 Task: Reply to email with the signature Francisco Garcia with the subject 'Request for an article' from softage.1@softage.net with the message 'Can you provide me with the contact information for the client?' with CC to softage.7@softage.net with an attached document Marketing_research_report.pdf
Action: Mouse moved to (961, 226)
Screenshot: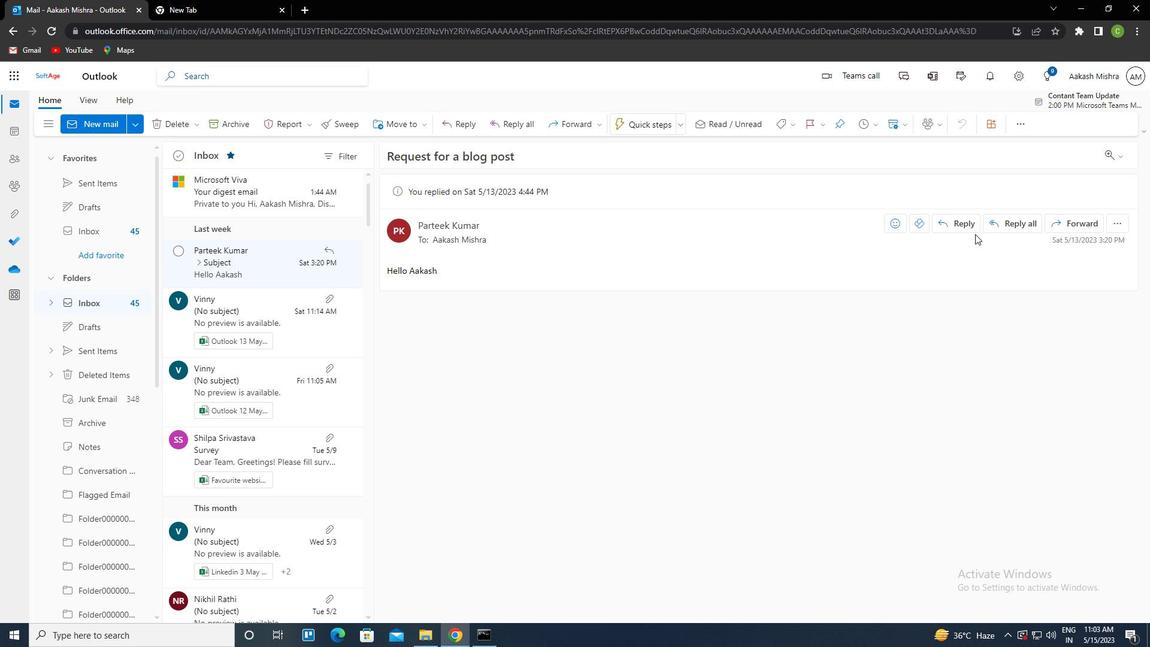 
Action: Mouse pressed left at (961, 226)
Screenshot: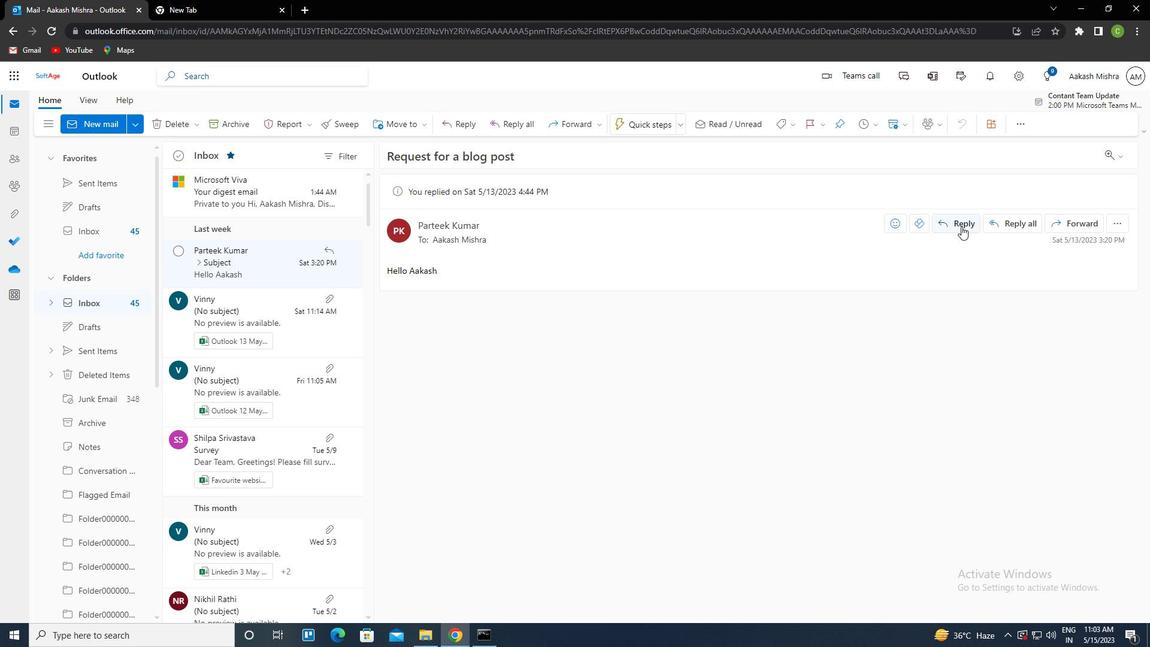 
Action: Mouse moved to (778, 129)
Screenshot: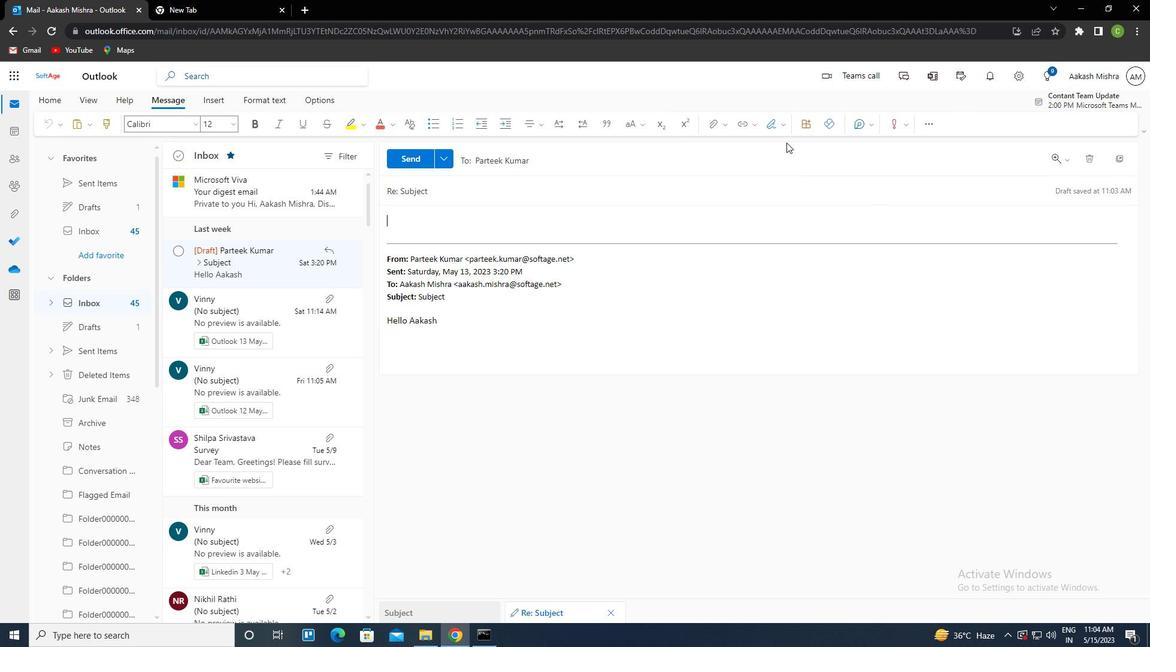 
Action: Mouse pressed left at (778, 129)
Screenshot: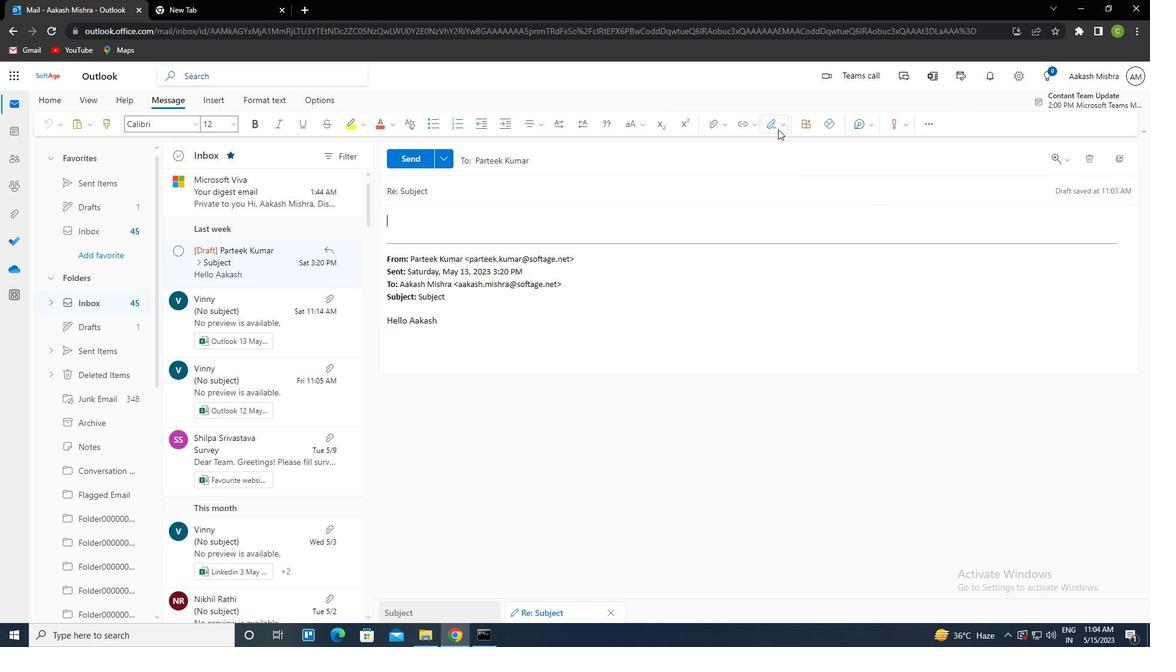 
Action: Mouse moved to (762, 173)
Screenshot: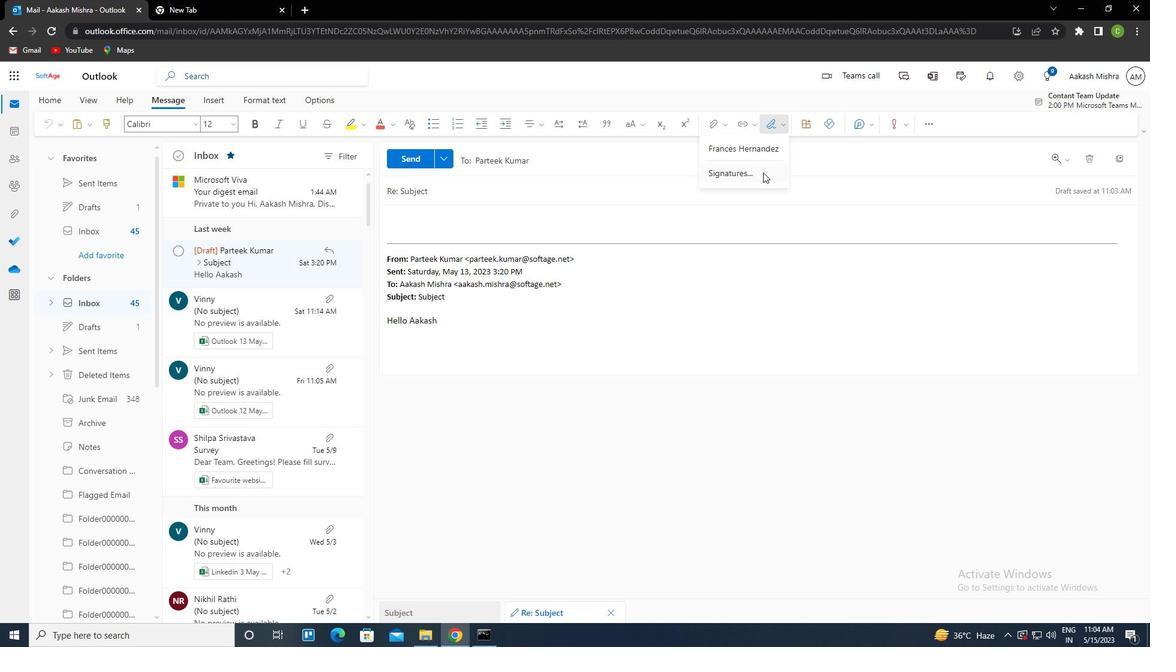 
Action: Mouse pressed left at (762, 173)
Screenshot: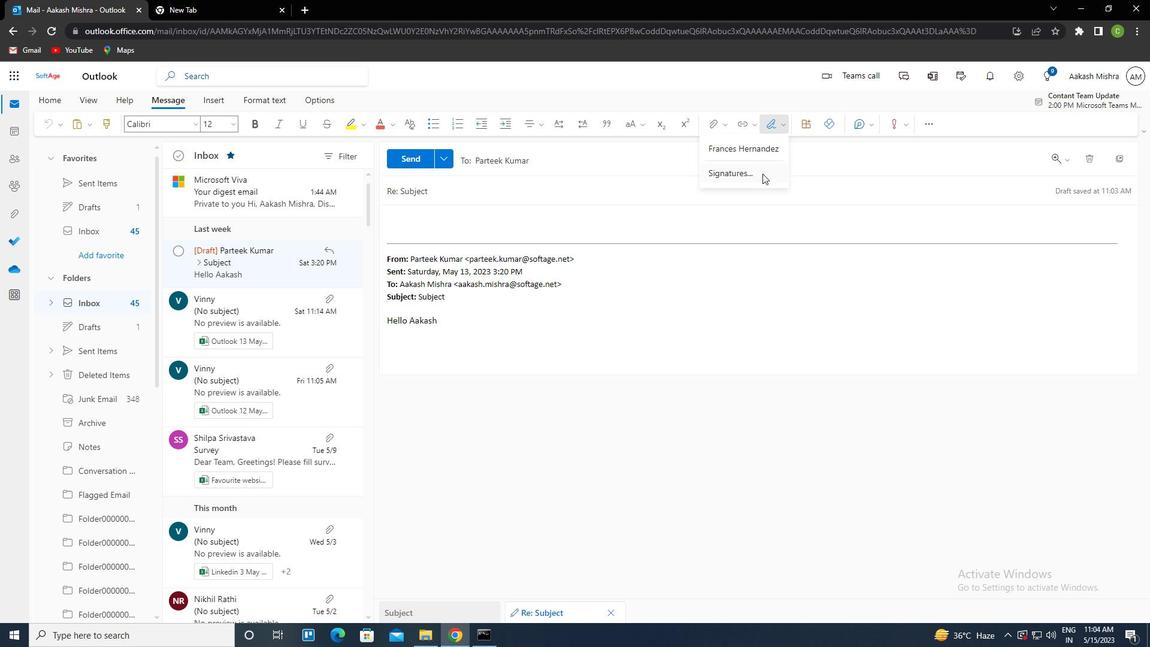 
Action: Mouse moved to (816, 219)
Screenshot: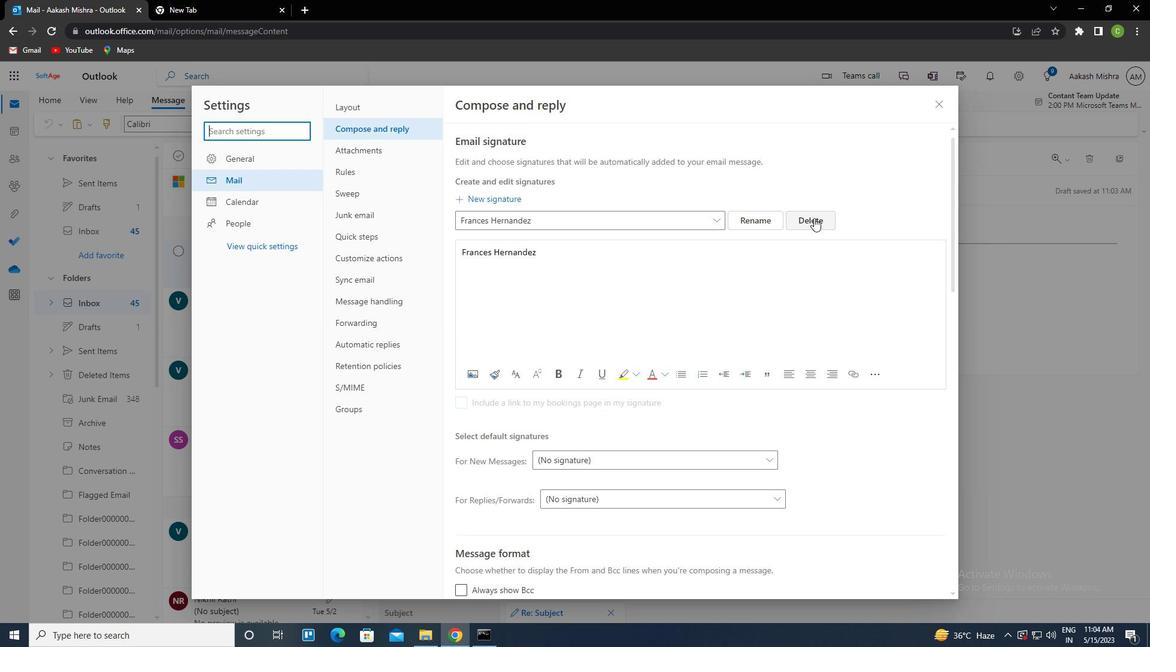 
Action: Mouse pressed left at (816, 219)
Screenshot: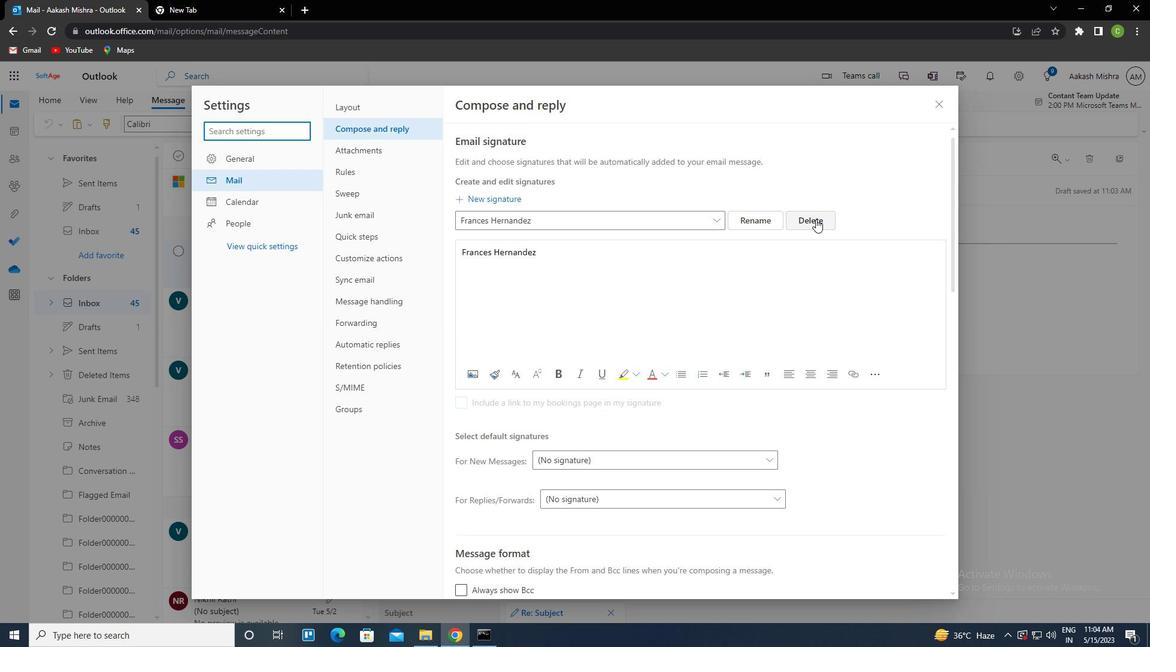 
Action: Mouse moved to (683, 222)
Screenshot: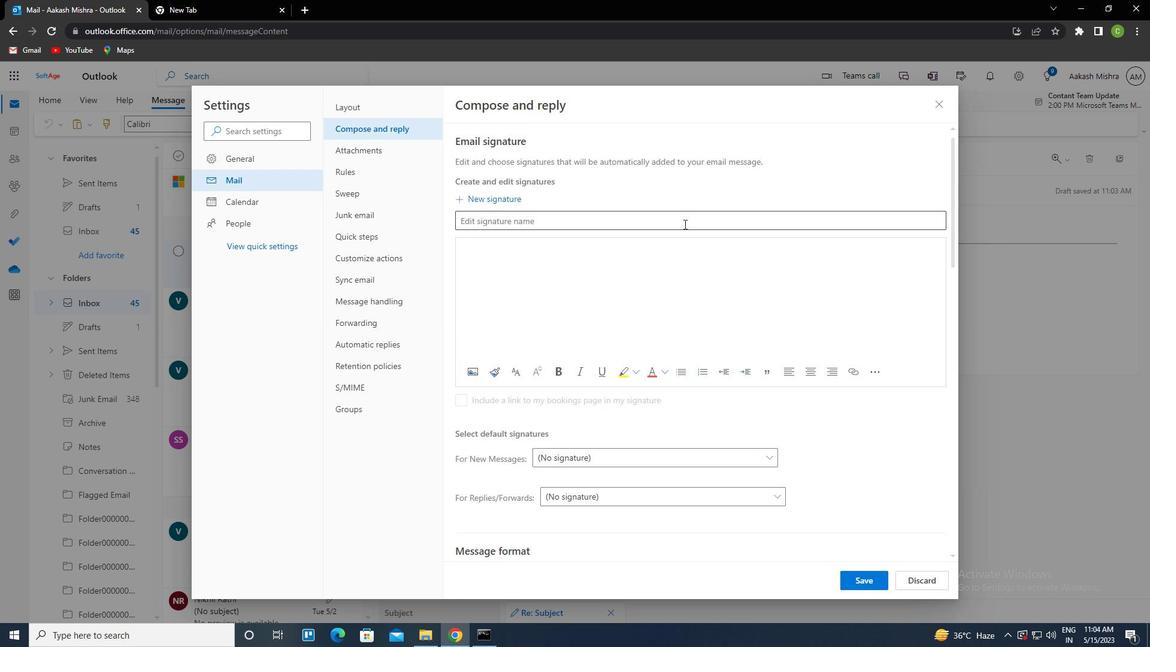 
Action: Mouse pressed left at (683, 222)
Screenshot: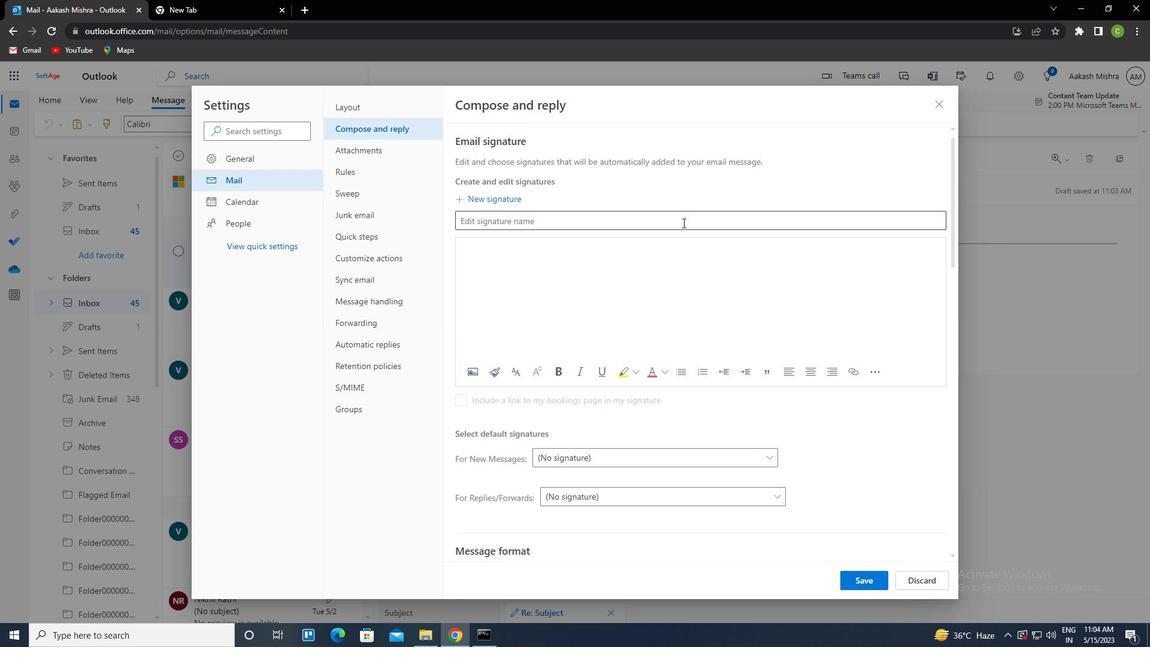 
Action: Key pressed <Key.caps_lock>f<Key.caps_lock>rancicso<Key.backspace><Key.backspace><Key.backspace>sco<Key.space><Key.caps_lock>g<Key.caps_lock>arca<Key.backspace>ia<Key.tab><Key.caps_lock>f<Key.caps_lock>rancisci<Key.backspace>o<Key.space><Key.caps_lock>g<Key.caps_lock>arca<Key.backspace>ia
Screenshot: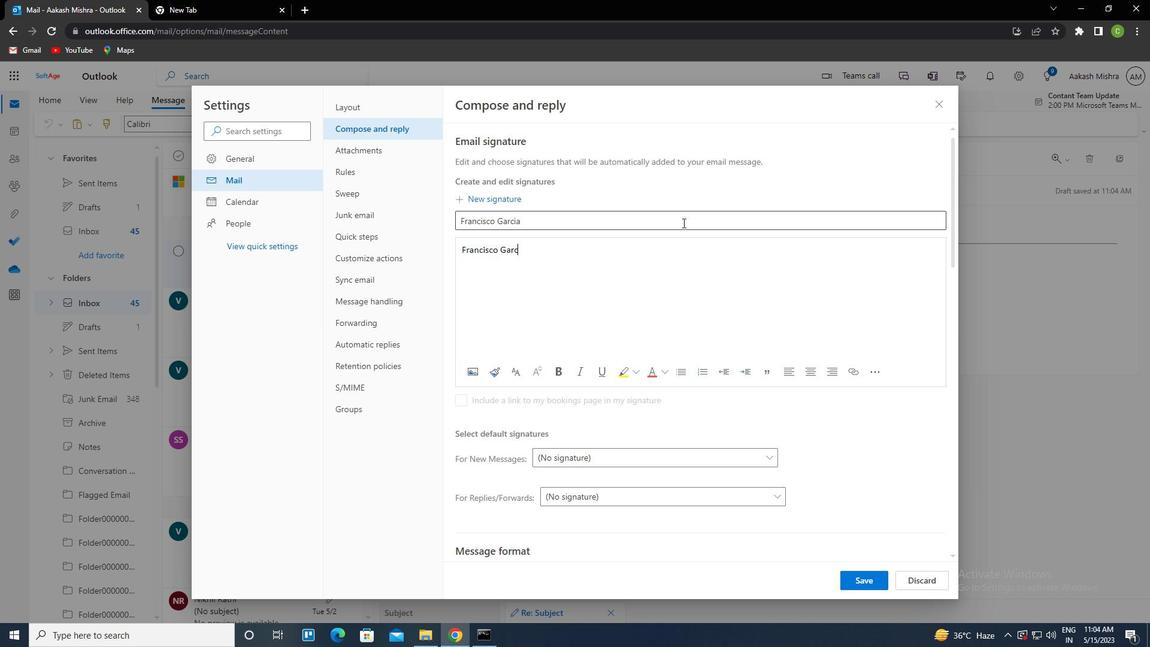 
Action: Mouse moved to (859, 584)
Screenshot: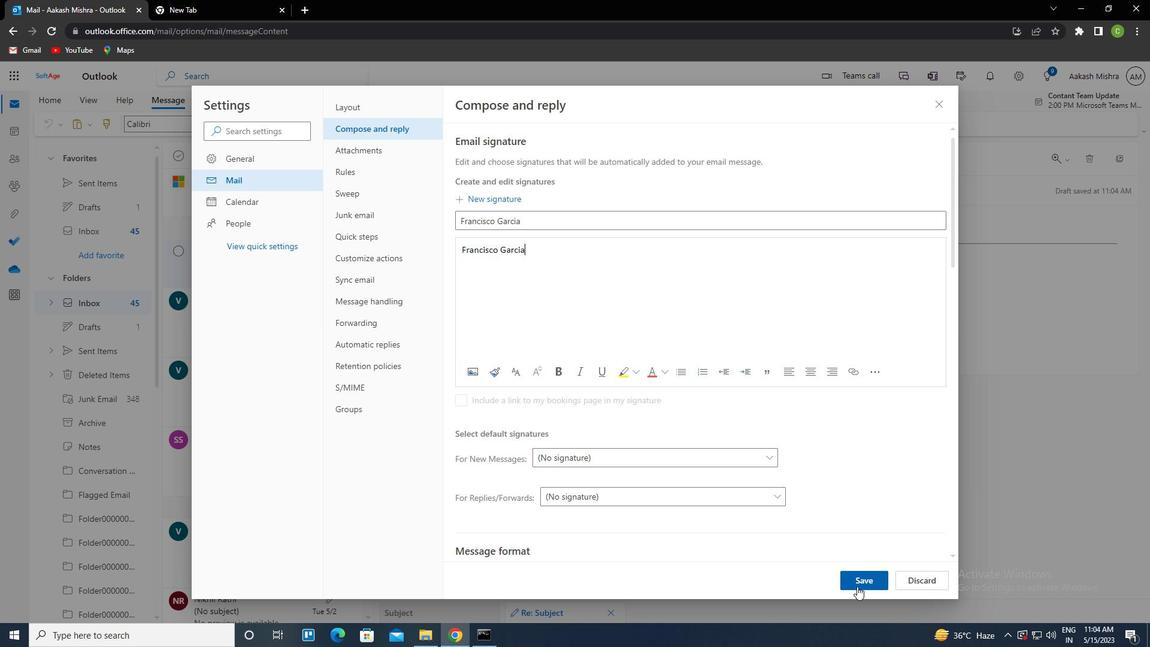 
Action: Mouse pressed left at (859, 584)
Screenshot: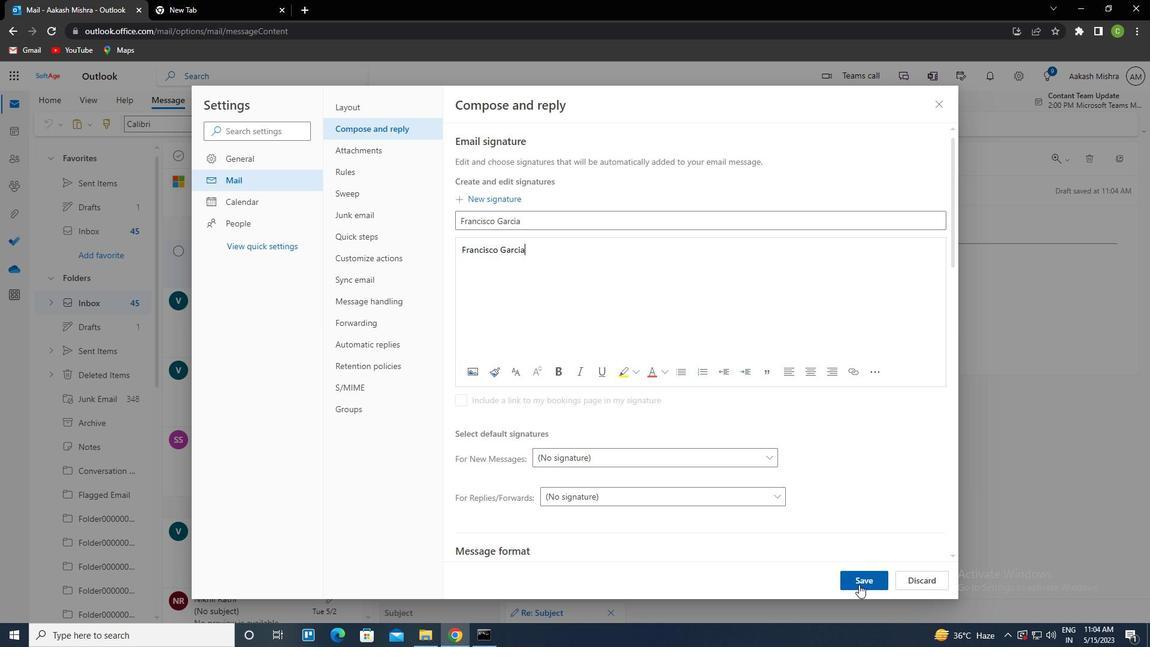 
Action: Mouse moved to (936, 107)
Screenshot: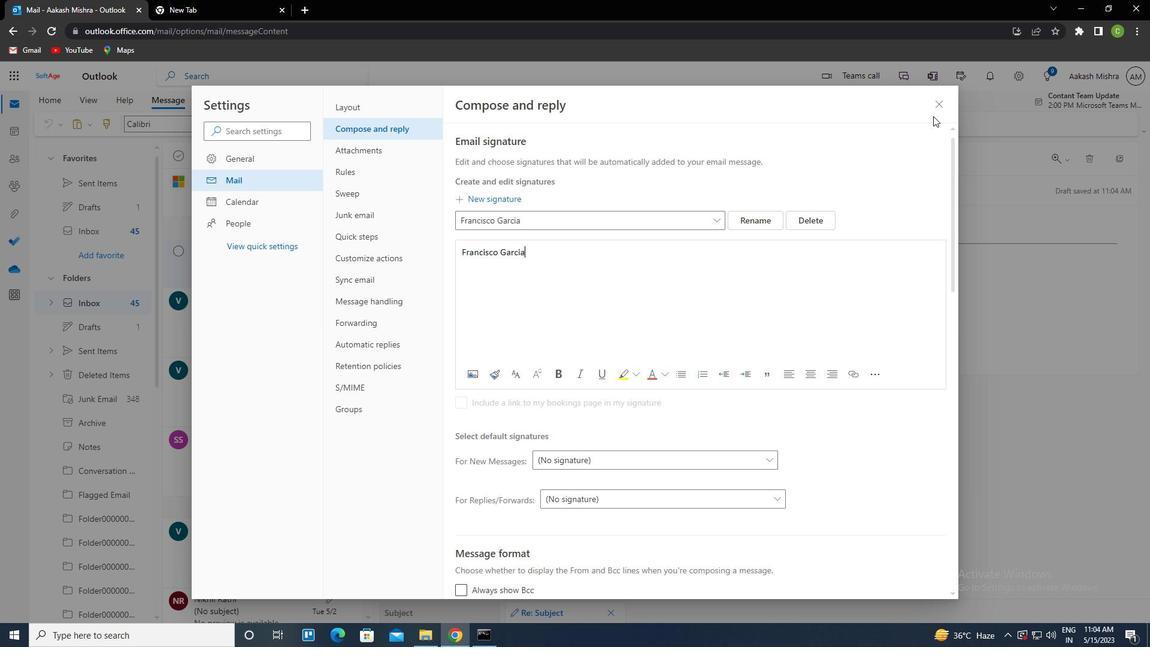 
Action: Mouse pressed left at (936, 107)
Screenshot: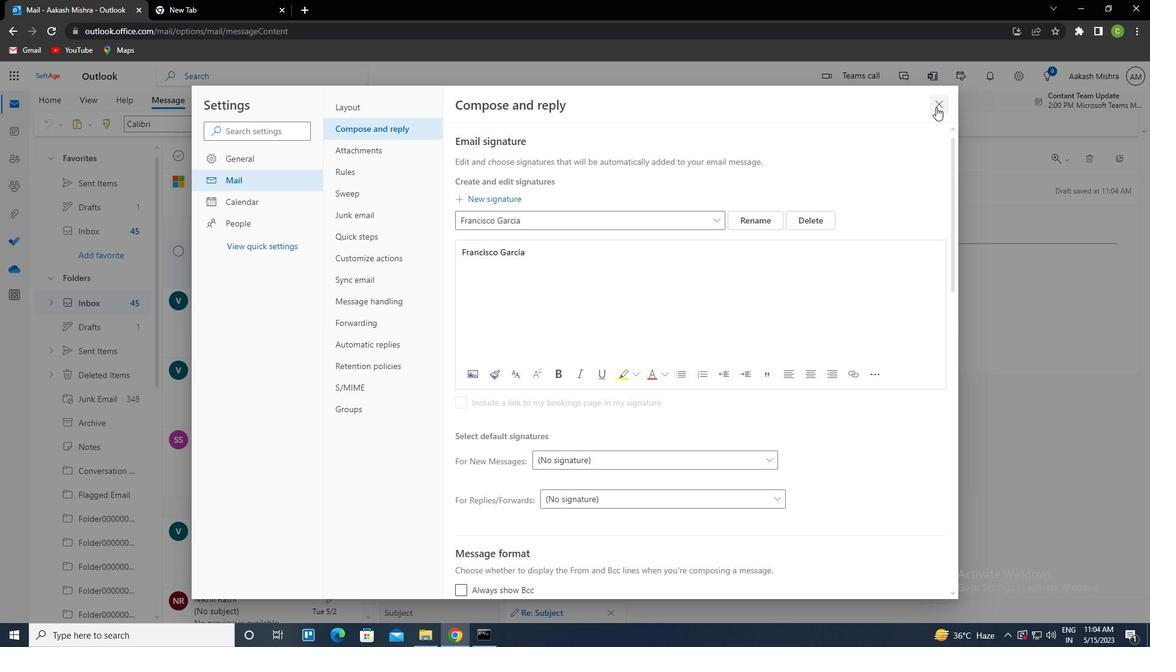 
Action: Mouse moved to (767, 128)
Screenshot: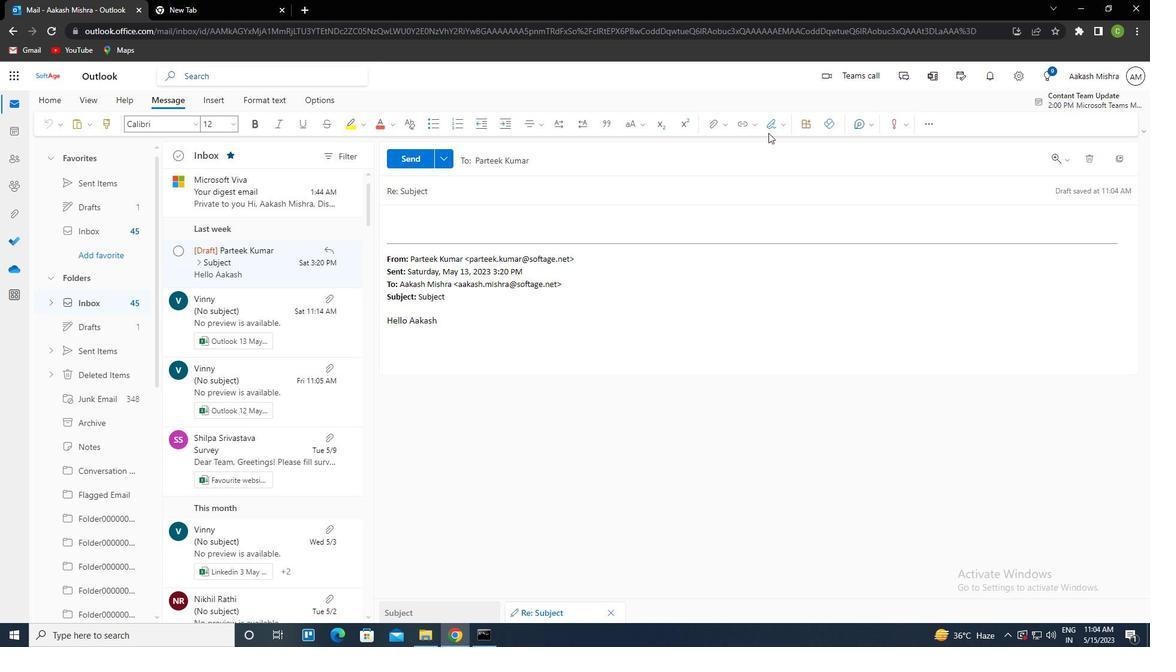 
Action: Mouse pressed left at (767, 128)
Screenshot: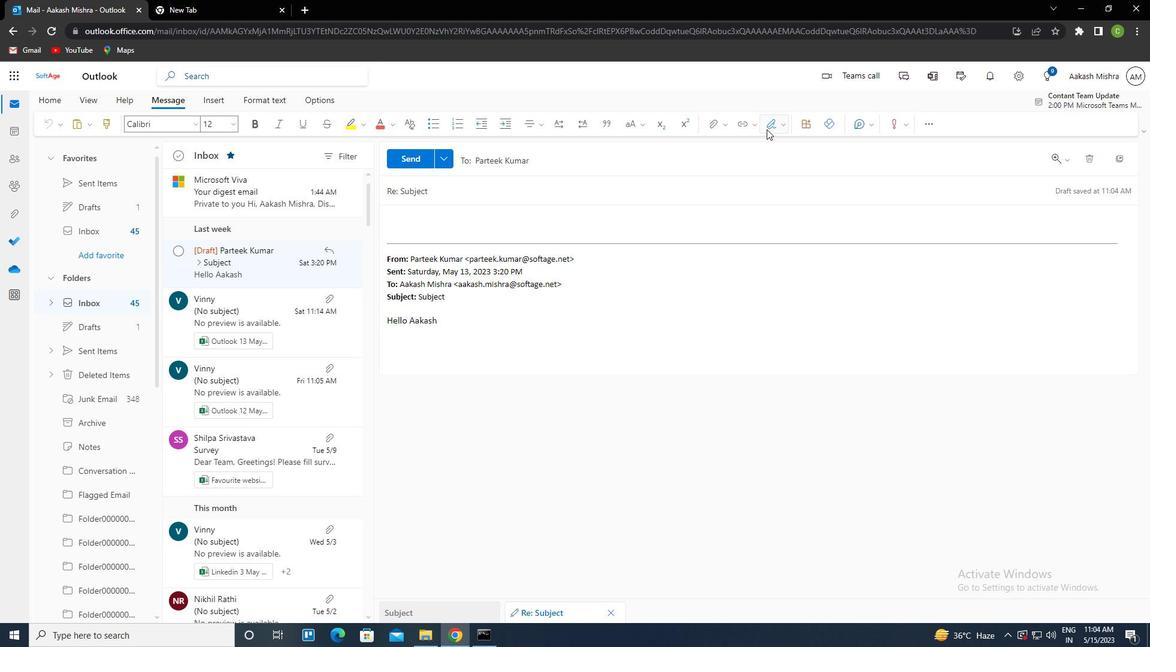 
Action: Mouse moved to (755, 146)
Screenshot: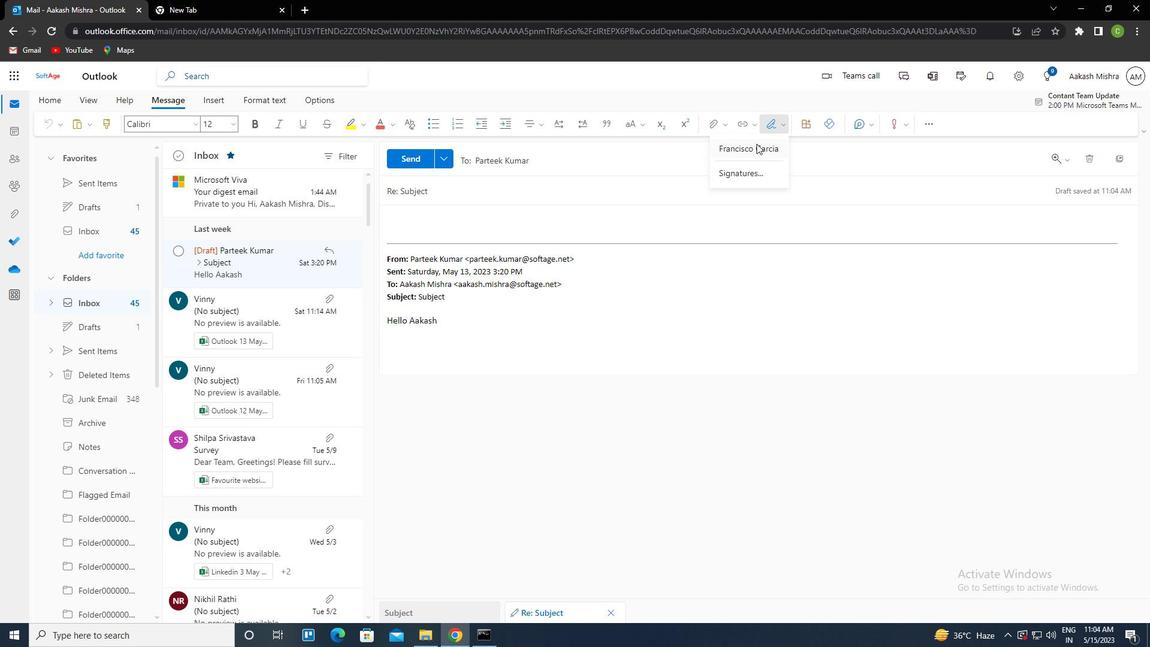 
Action: Mouse pressed left at (755, 146)
Screenshot: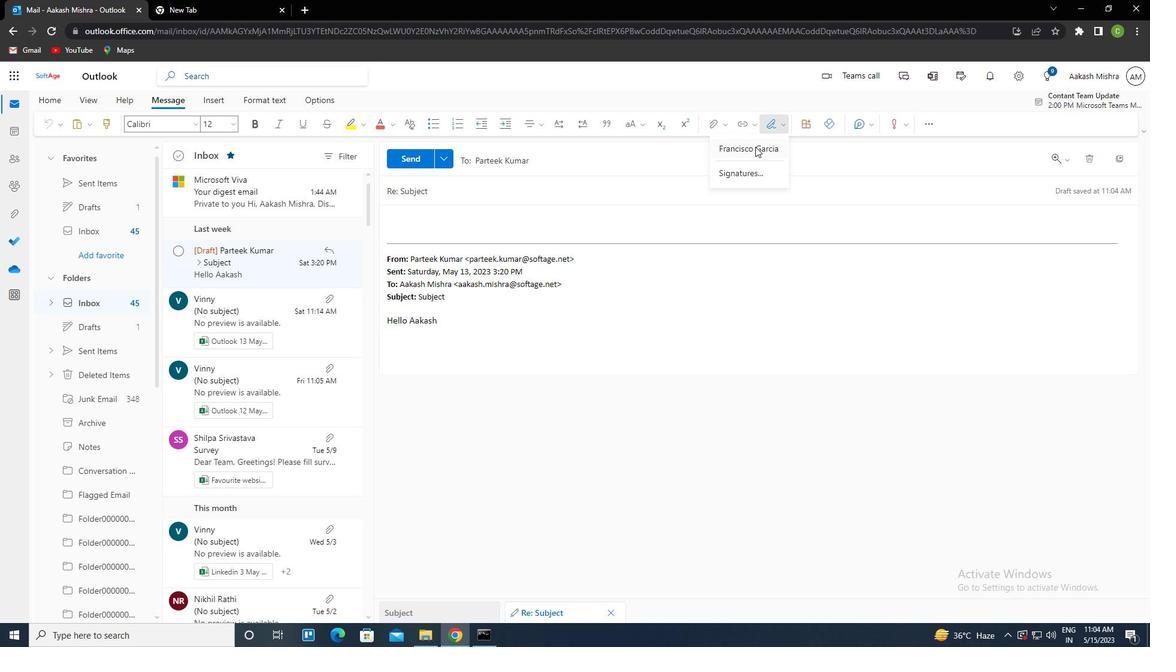 
Action: Mouse moved to (484, 188)
Screenshot: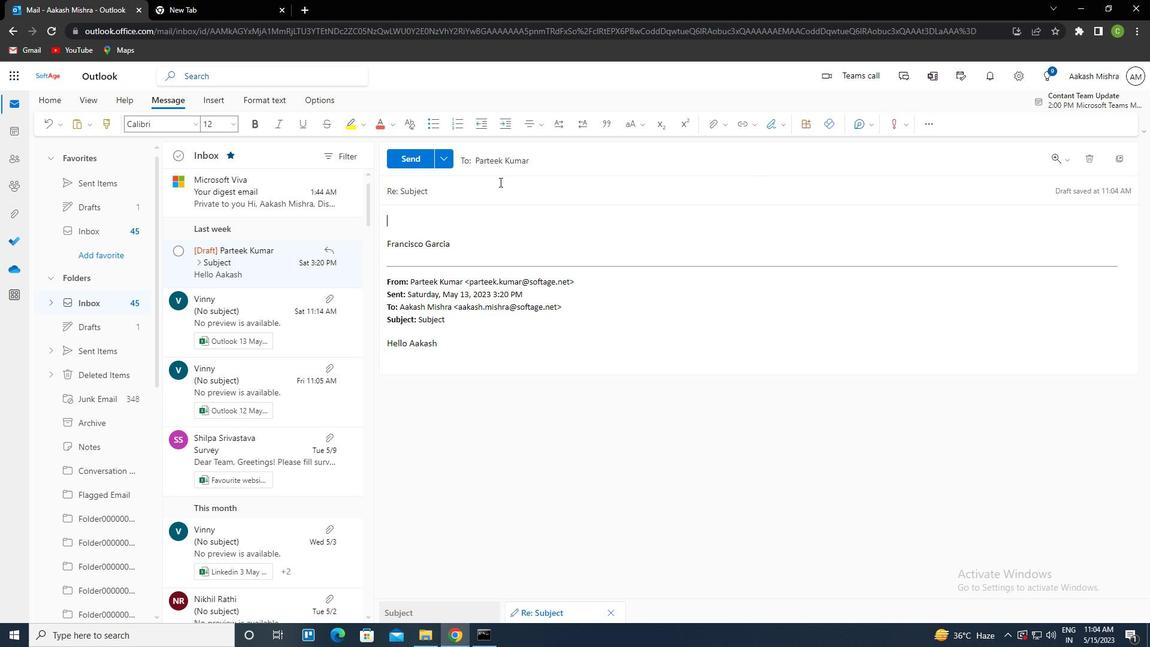 
Action: Mouse pressed left at (484, 188)
Screenshot: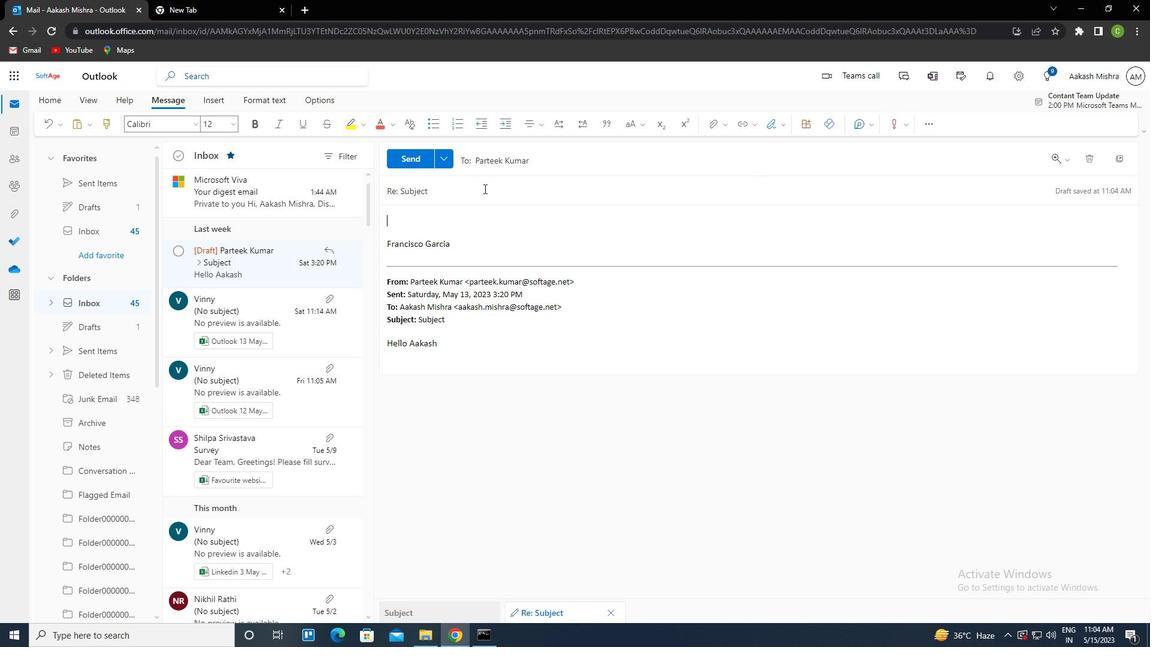 
Action: Key pressed <Key.shift><Key.left><Key.delete><Key.caps_lock>ctrl+R<Key.caps_lock>EQUEST<Key.space>FOR<Key.space>AN<Key.space>ARTICLE<Key.tab><Key.caps_lock>C<Key.caps_lock>ANYOU<Key.left><Key.left><Key.left><Key.left><Key.right><Key.space><Key.right><Key.space>ctrl+PROVIDE<Key.space>ME<Key.space>WITH<Key.space>THE<Key.space>CONTACT<Key.space>INFORMATION<Key.space>FOR<Key.space>THE<Key.space>CLIENT
Screenshot: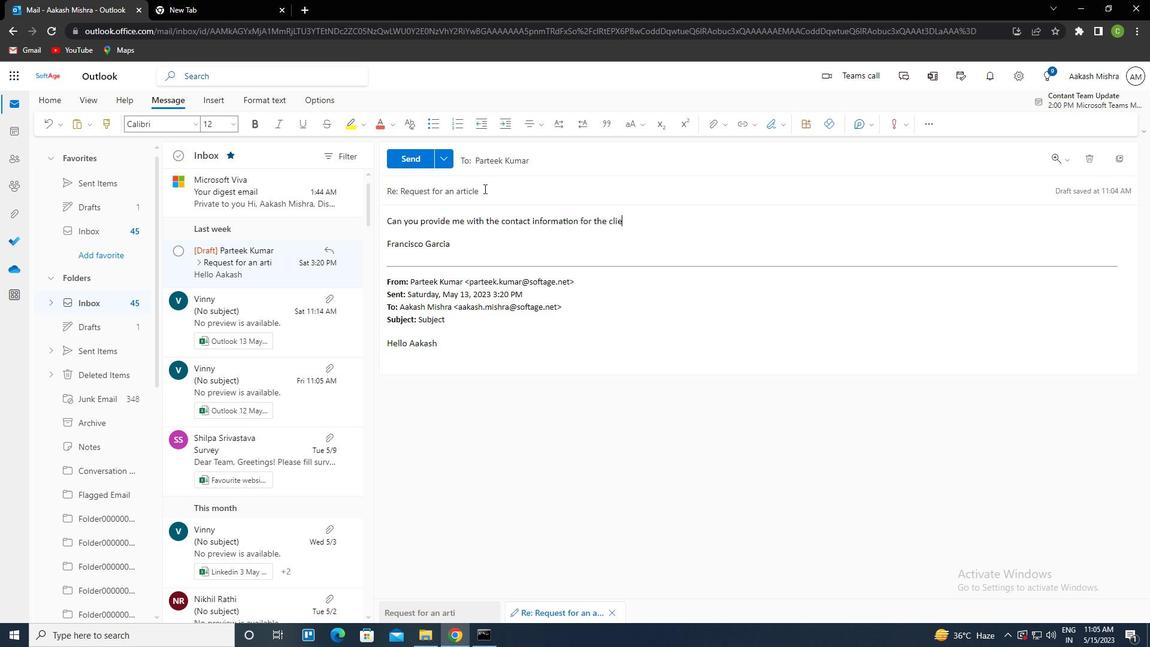 
Action: Mouse moved to (539, 166)
Screenshot: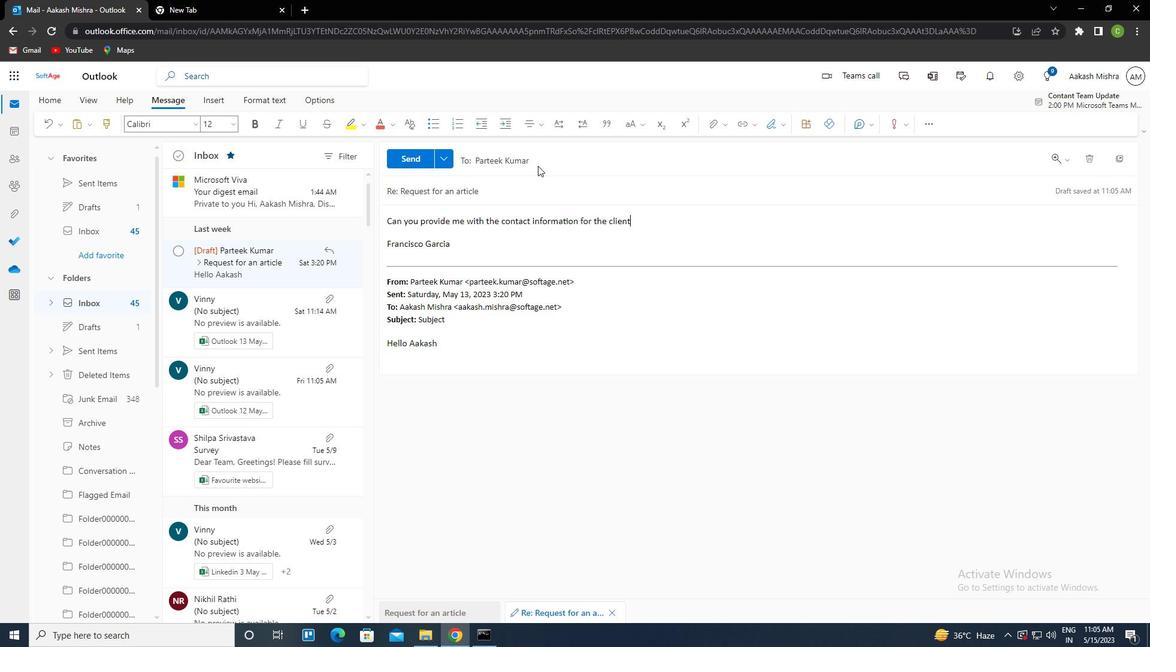
Action: Mouse pressed left at (539, 166)
Screenshot: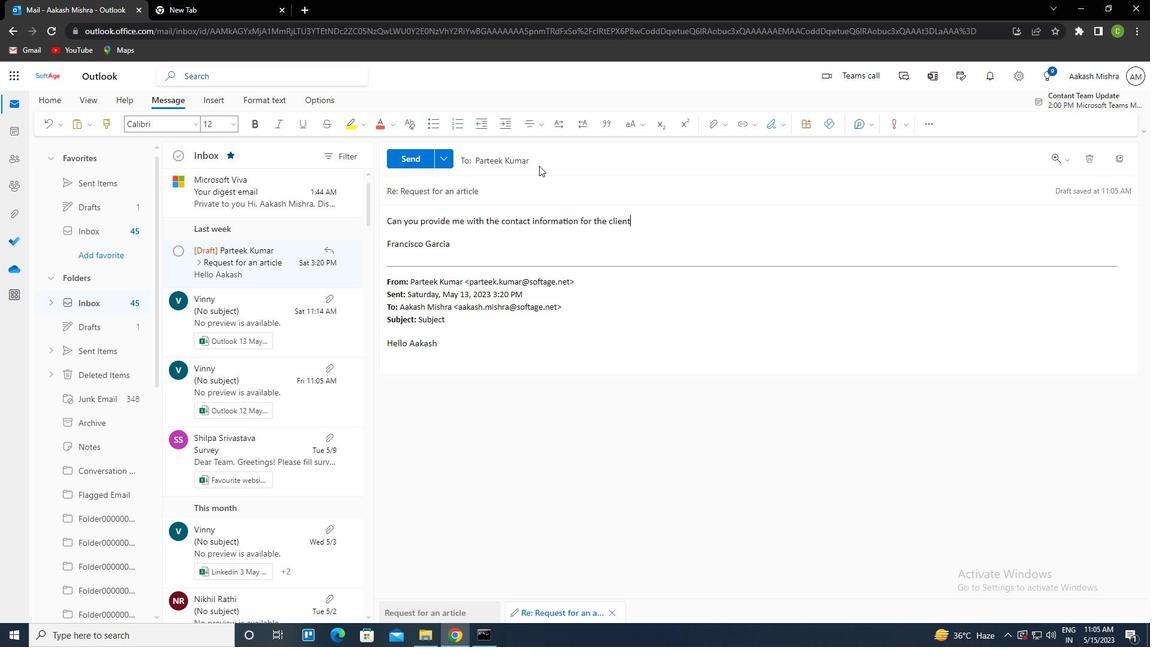 
Action: Mouse moved to (466, 222)
Screenshot: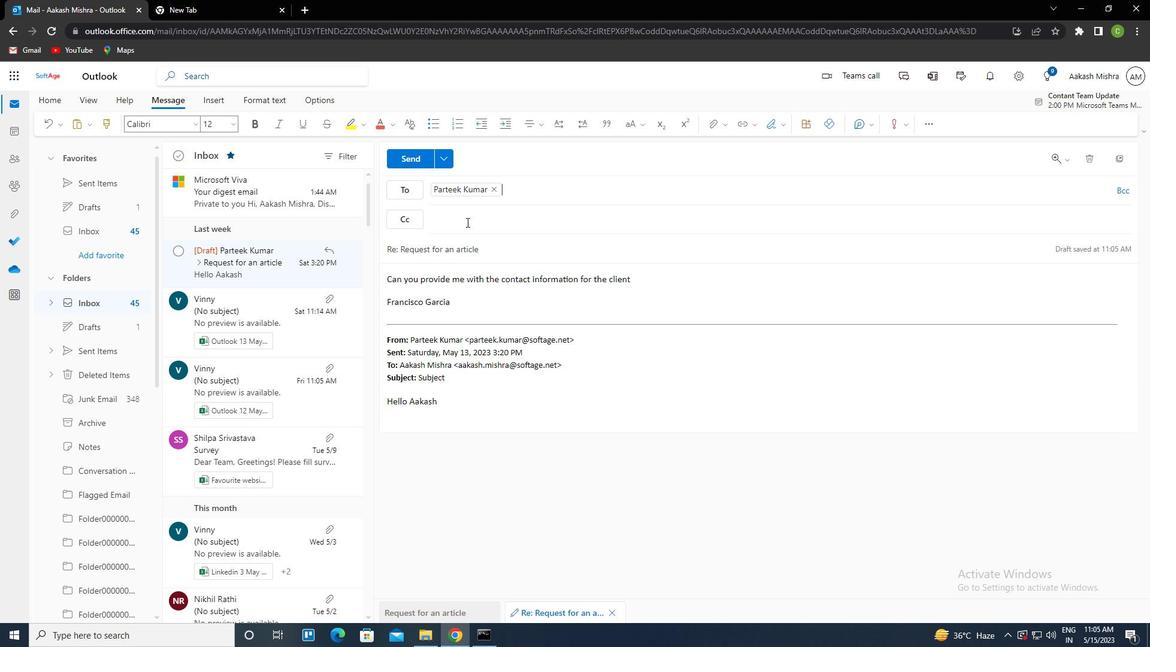 
Action: Mouse pressed left at (466, 222)
Screenshot: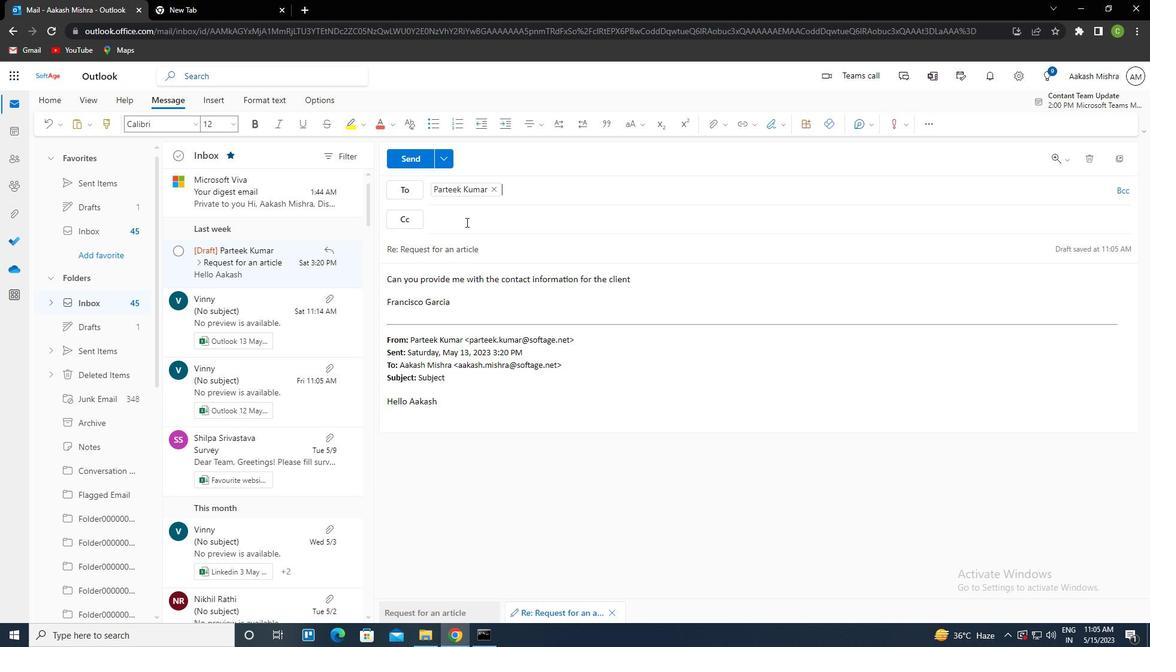 
Action: Key pressed SOFTAGE.7<Key.shift>@SOFTAGE.NET<Key.enter>
Screenshot: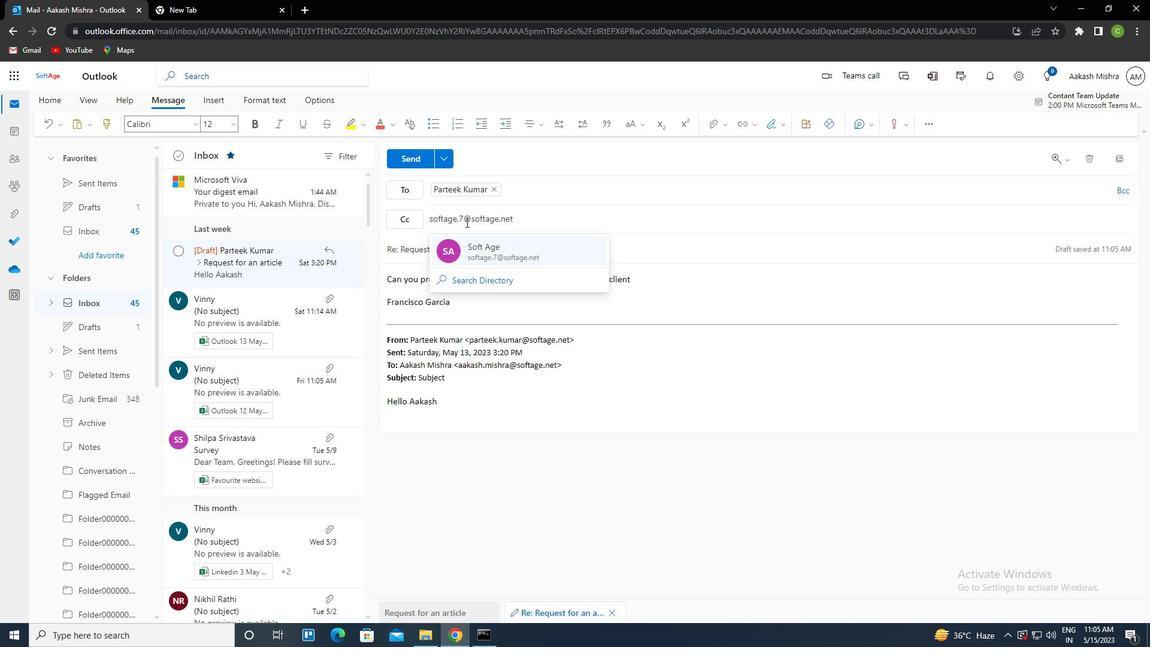 
Action: Mouse moved to (728, 124)
Screenshot: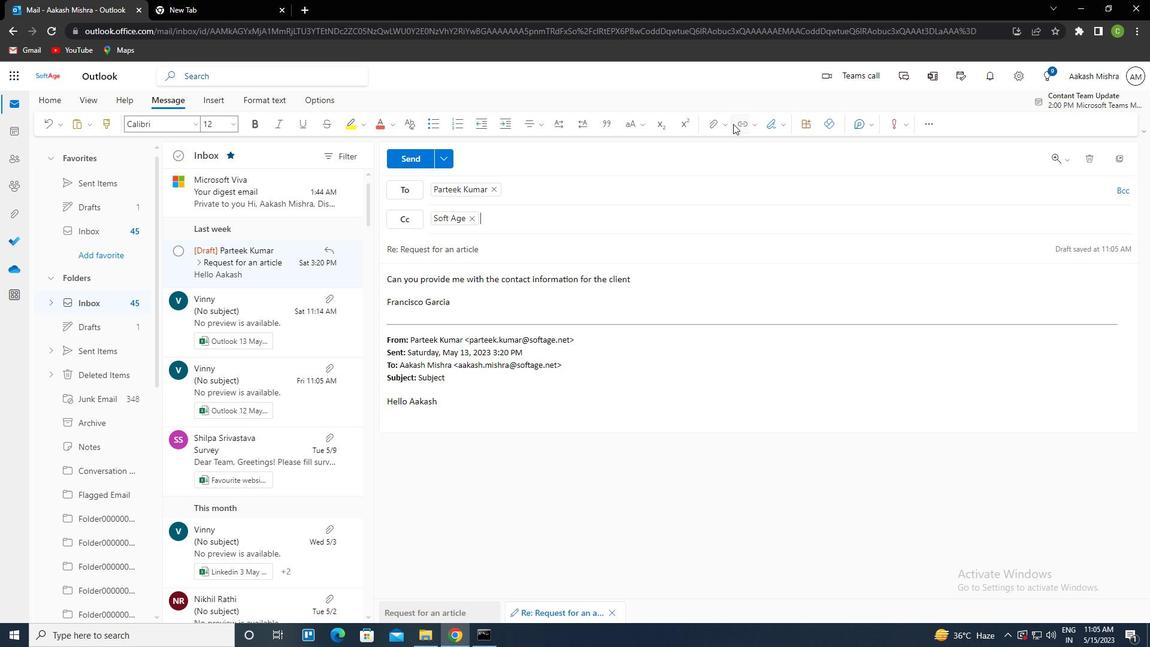
Action: Mouse pressed left at (728, 124)
Screenshot: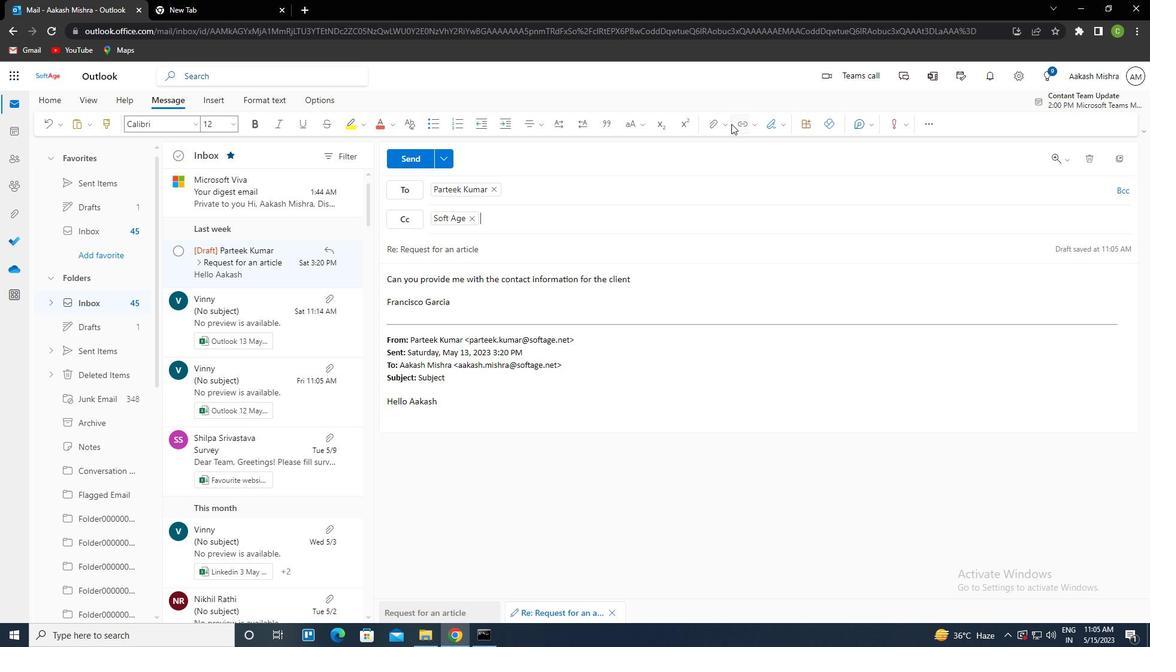 
Action: Mouse moved to (701, 148)
Screenshot: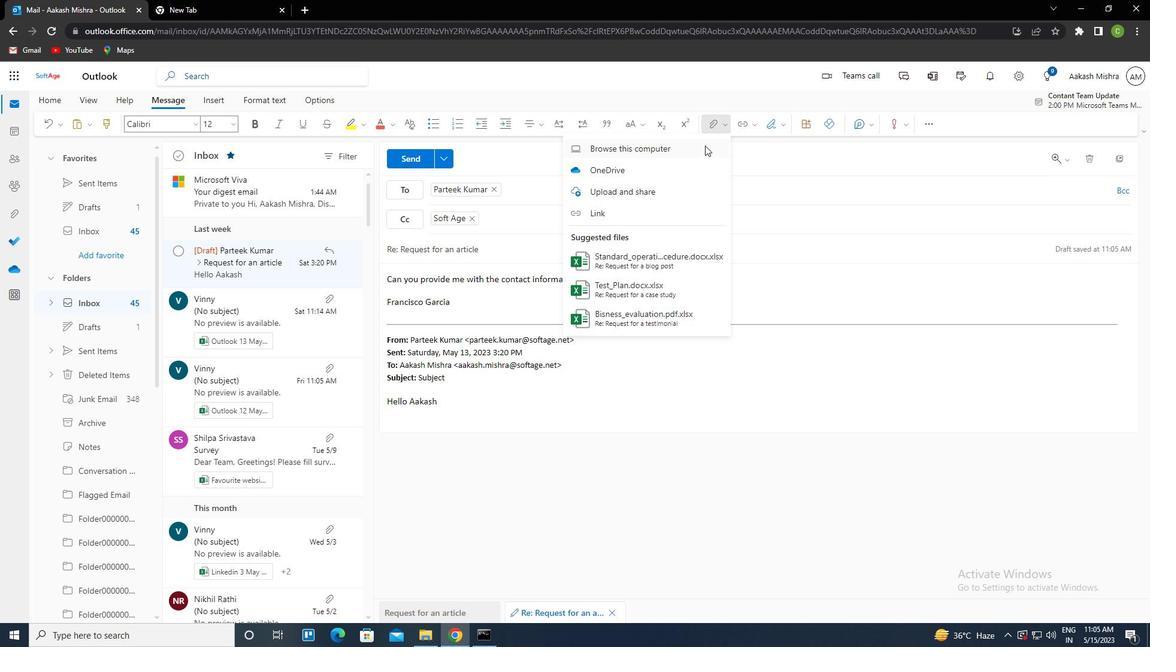 
Action: Mouse pressed left at (701, 148)
Screenshot: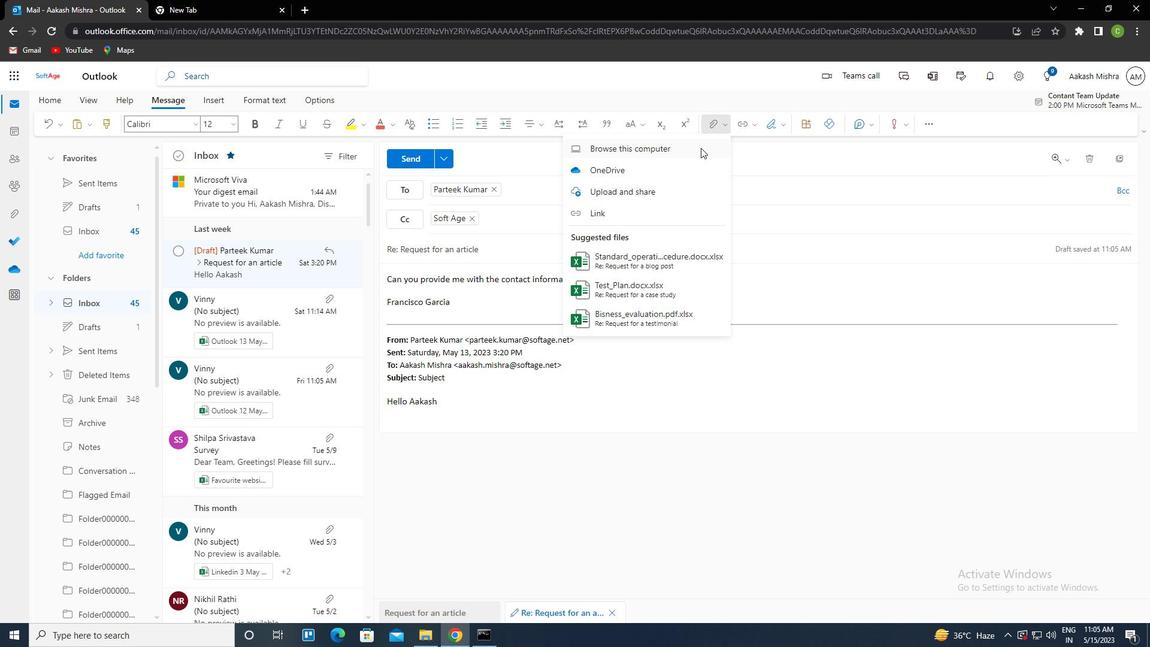 
Action: Mouse moved to (269, 166)
Screenshot: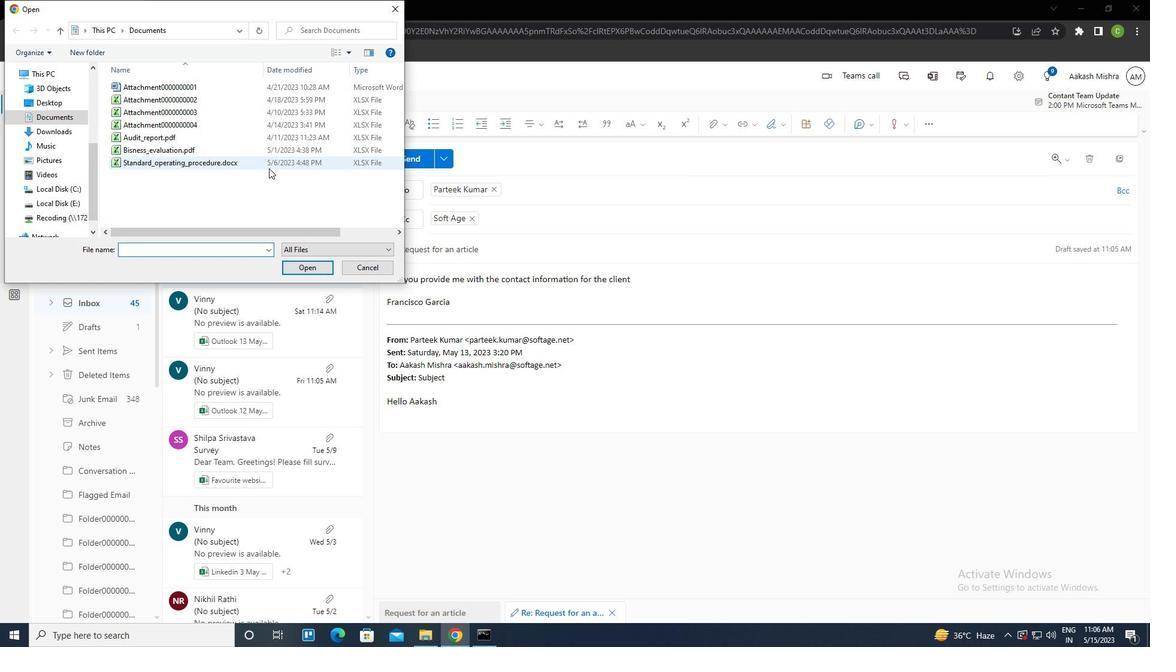 
Action: Mouse pressed left at (269, 166)
Screenshot: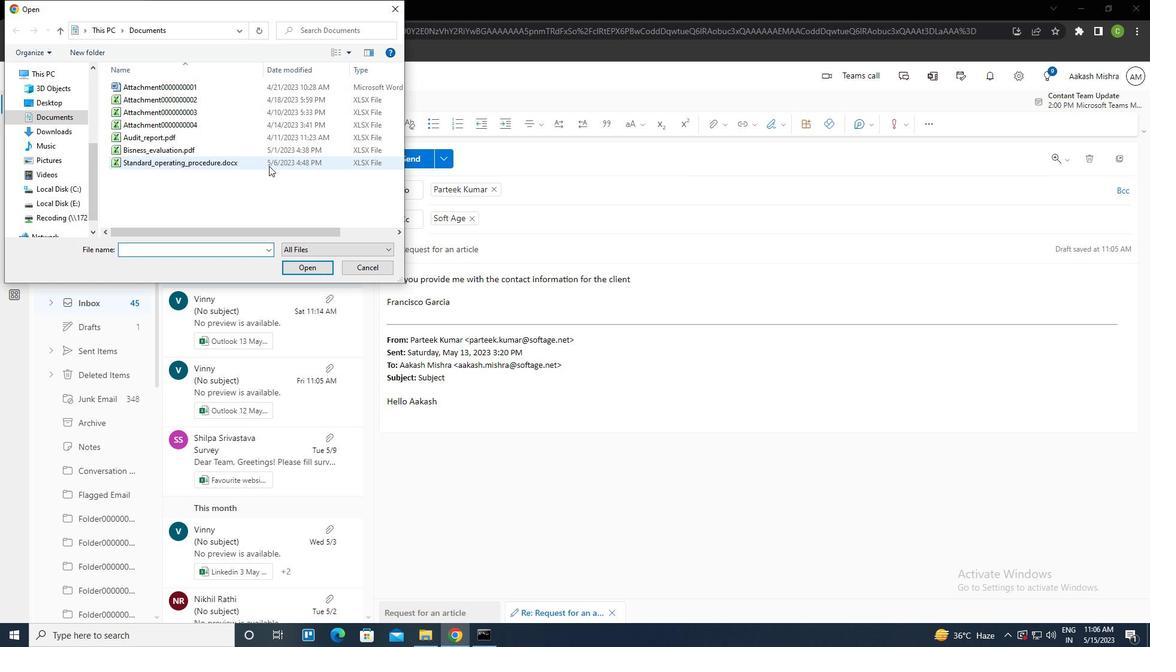 
Action: Key pressed <Key.f2><Key.caps_lock>M<Key.caps_lock>ARKETING<Key.shift_r><Key.shift_r>_RESEARCH<Key.shift_r><Key.shift_r>_REPORT.PDF<Key.enter>
Screenshot: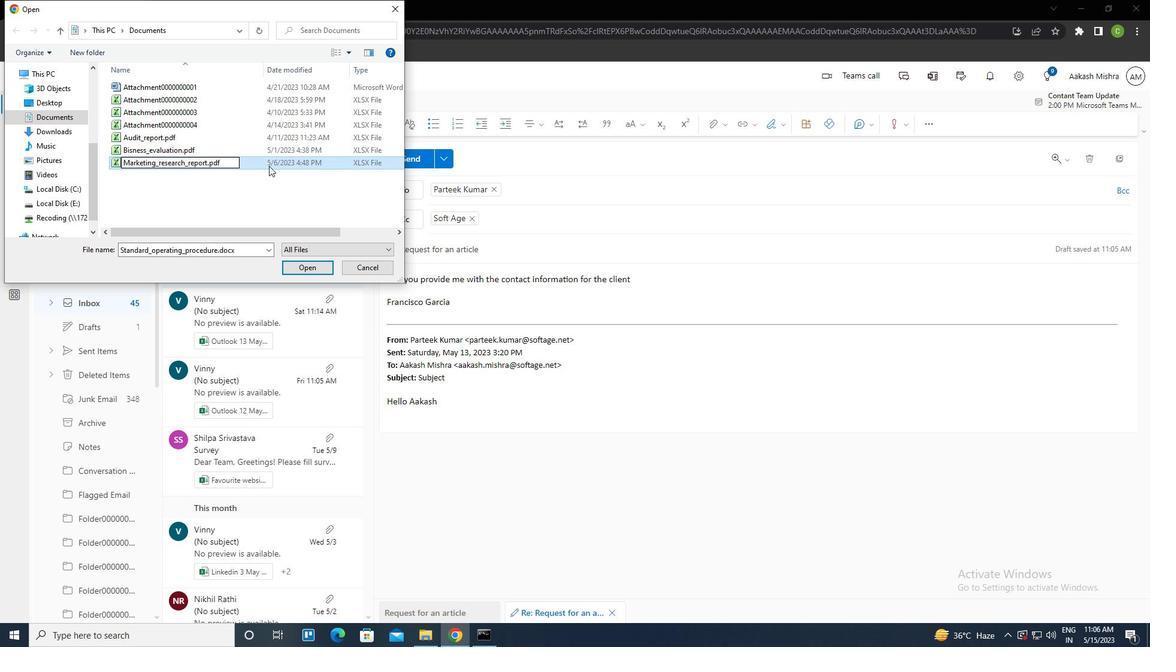 
Action: Mouse pressed left at (269, 166)
Screenshot: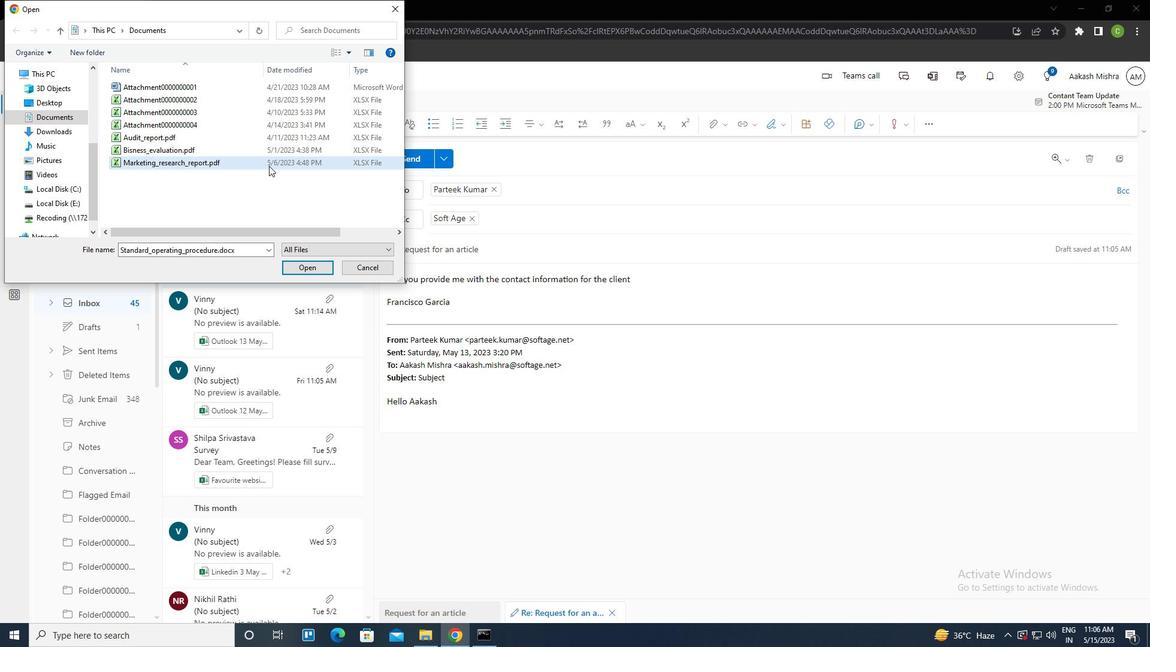 
Action: Mouse pressed left at (269, 166)
Screenshot: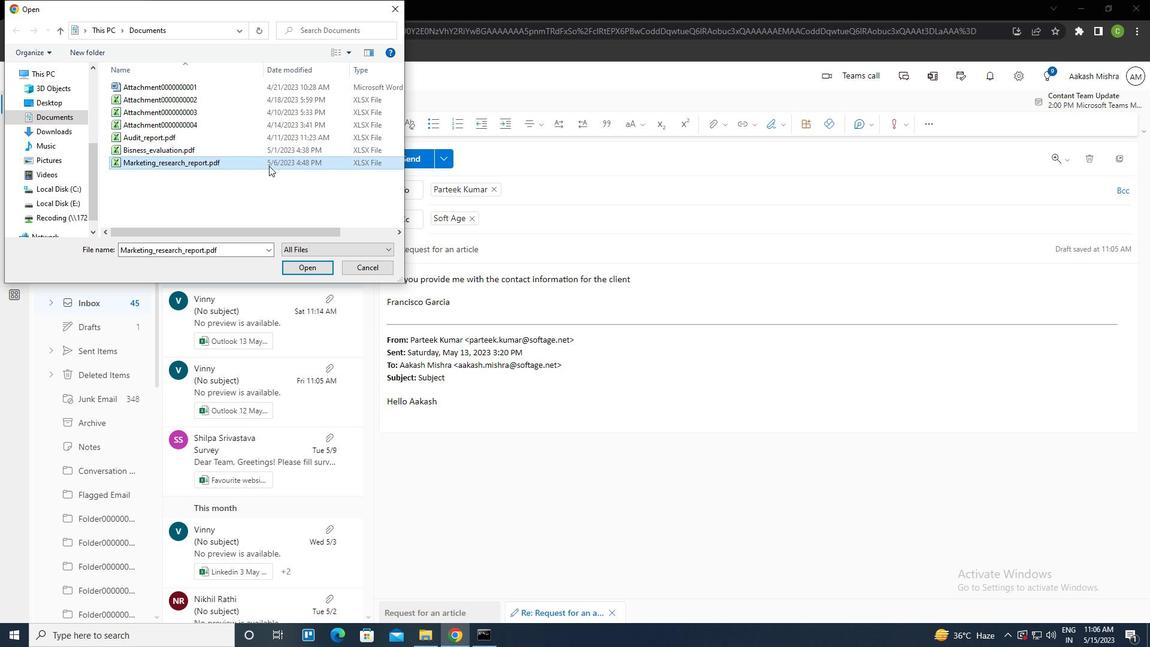 
Action: Mouse moved to (409, 166)
Screenshot: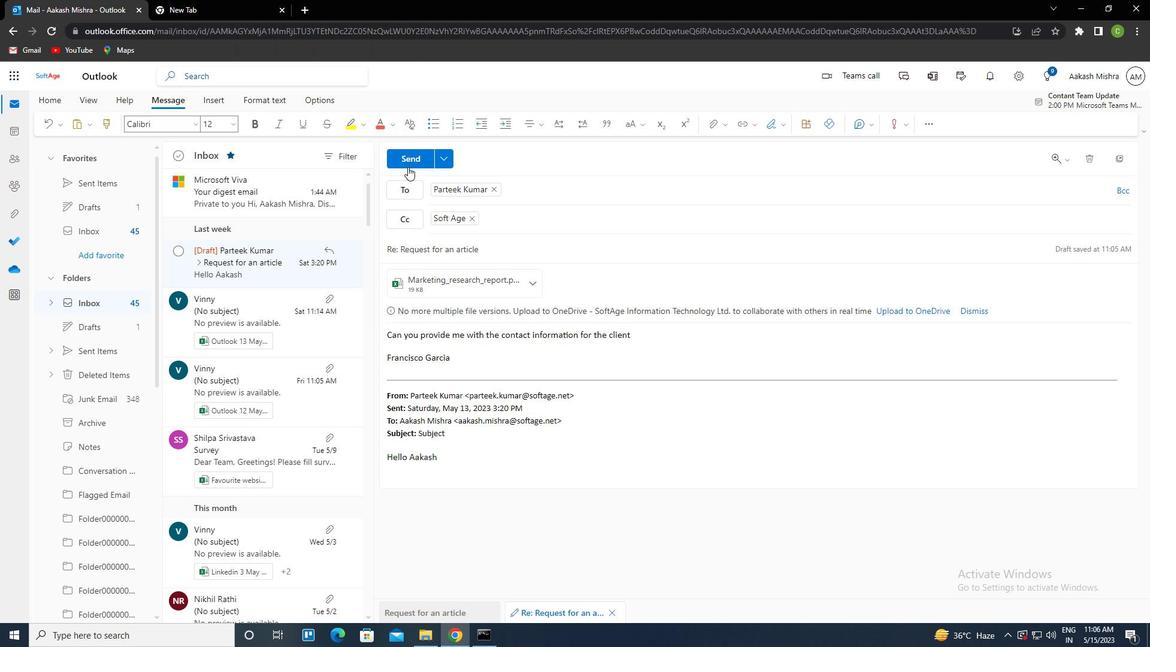 
Action: Mouse pressed left at (409, 166)
Screenshot: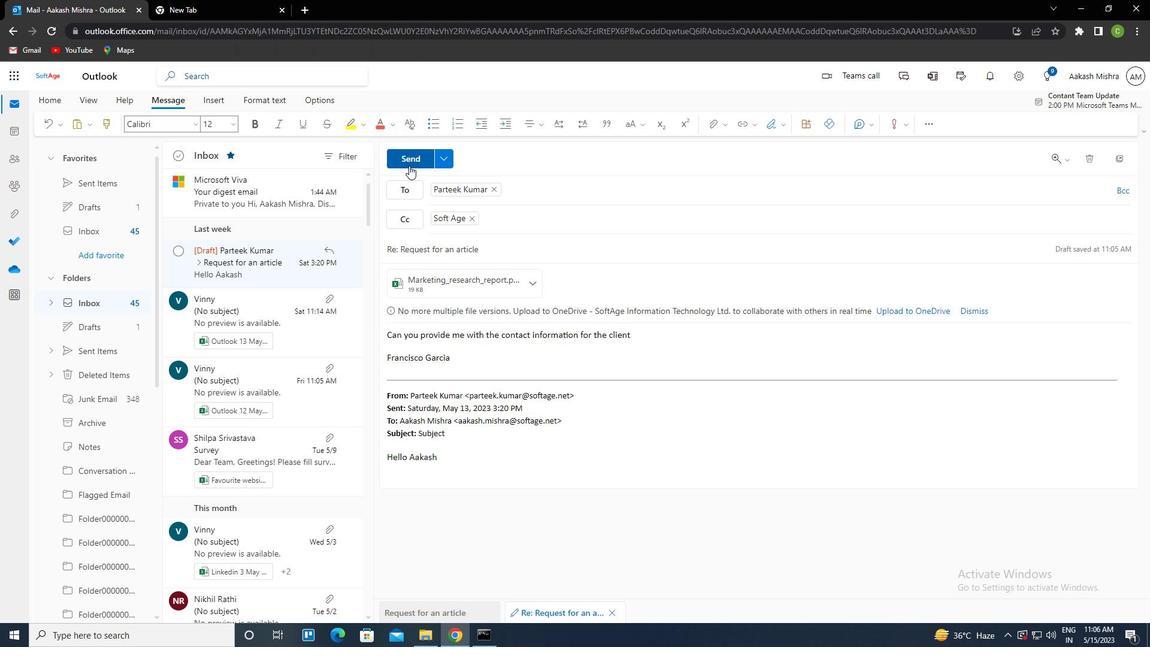
Action: Mouse moved to (404, 248)
Screenshot: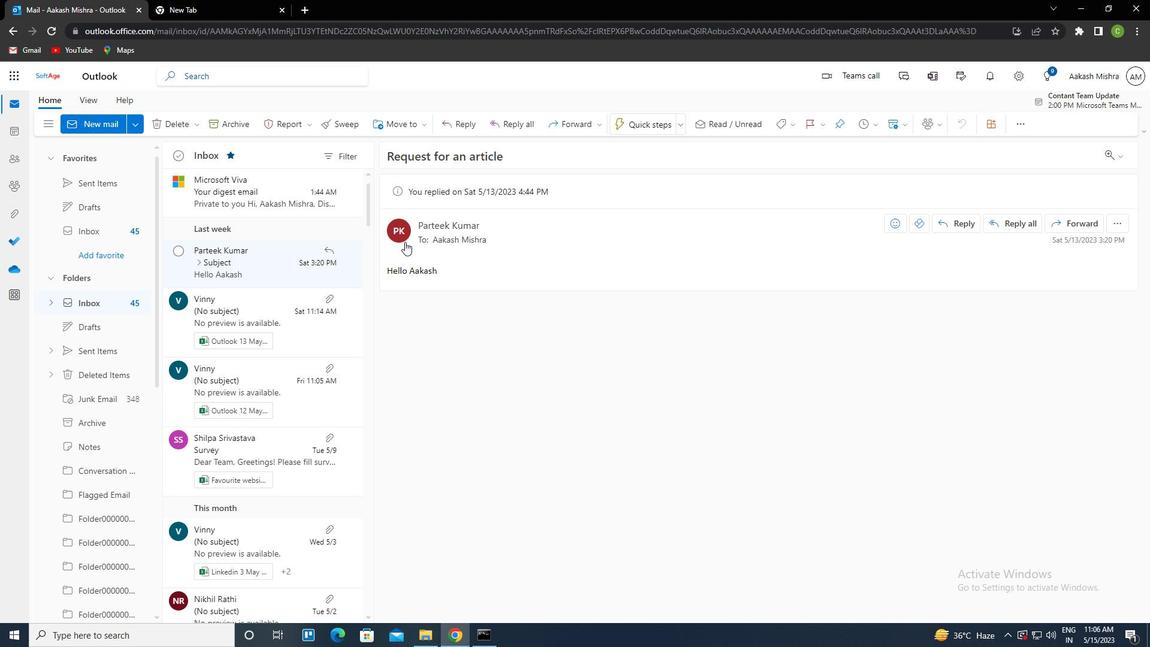 
